 Task: Create a task  Implement a new cloud-based procurement management system for a company , assign it to team member softage.4@softage.net in the project ArtisanBridge and update the status of the task to  On Track  , set the priority of the task to Low
Action: Mouse moved to (66, 44)
Screenshot: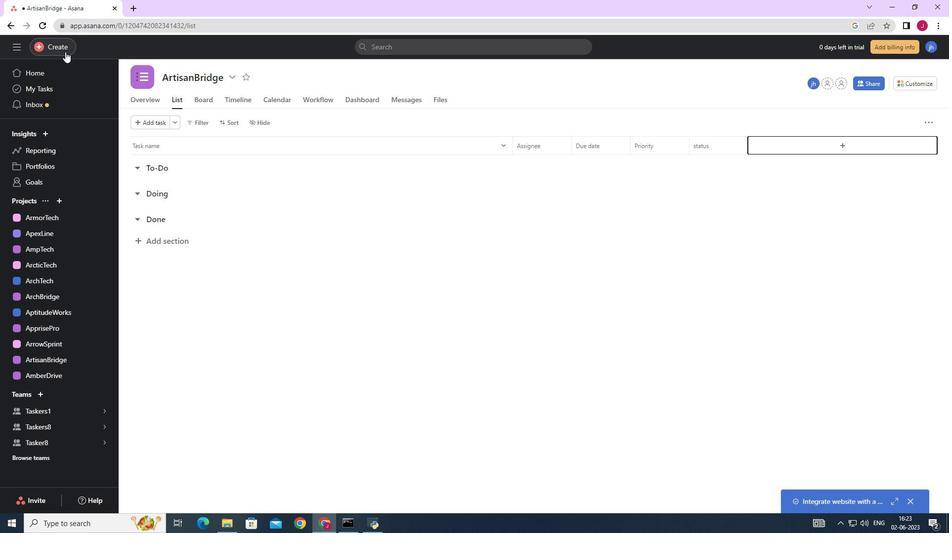 
Action: Mouse pressed left at (66, 44)
Screenshot: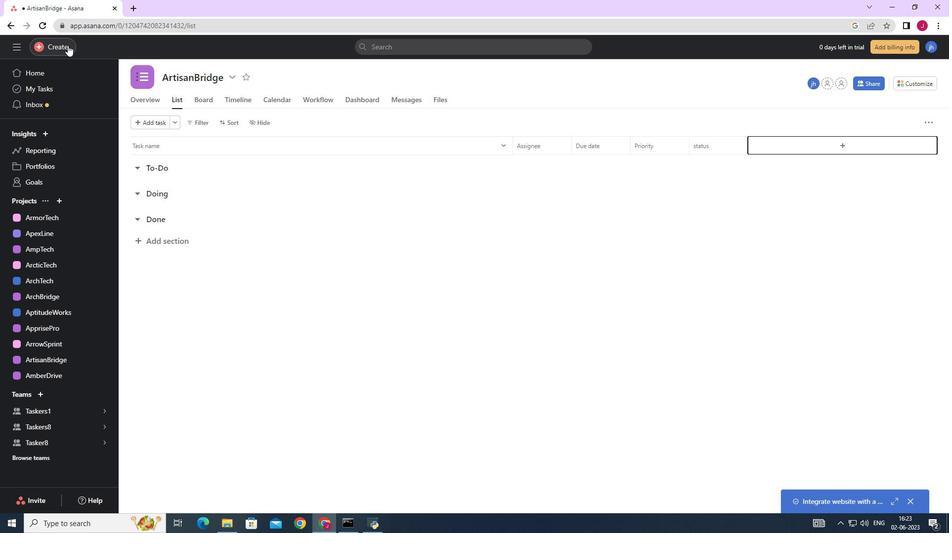 
Action: Mouse moved to (129, 53)
Screenshot: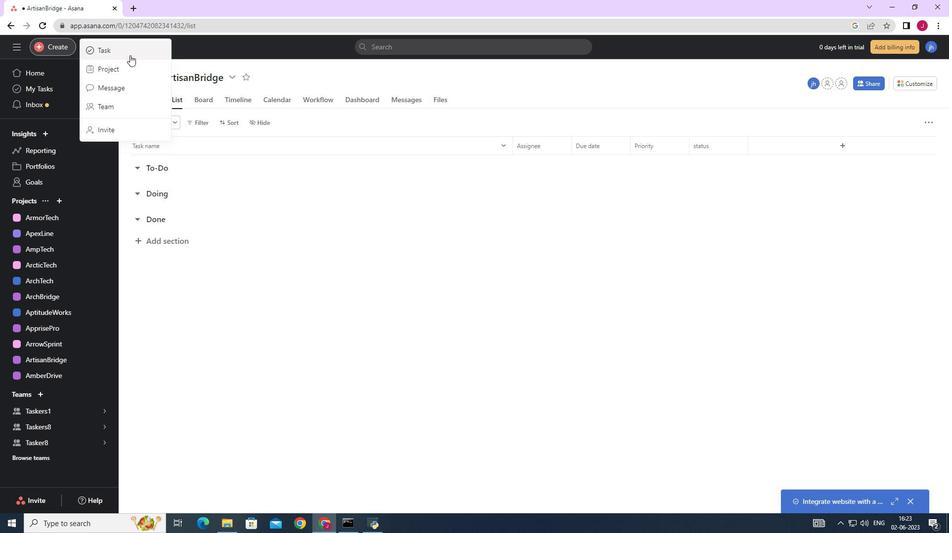 
Action: Mouse pressed left at (129, 53)
Screenshot: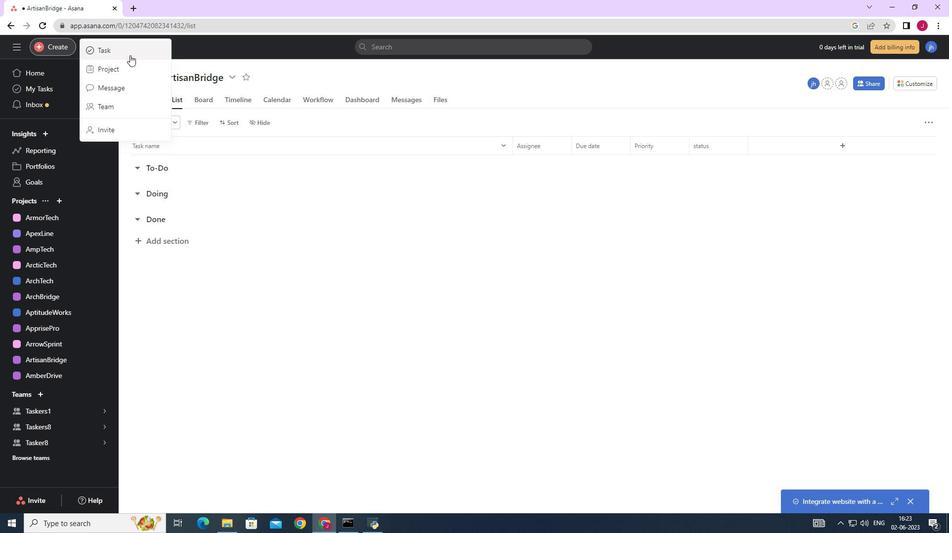 
Action: Mouse moved to (772, 325)
Screenshot: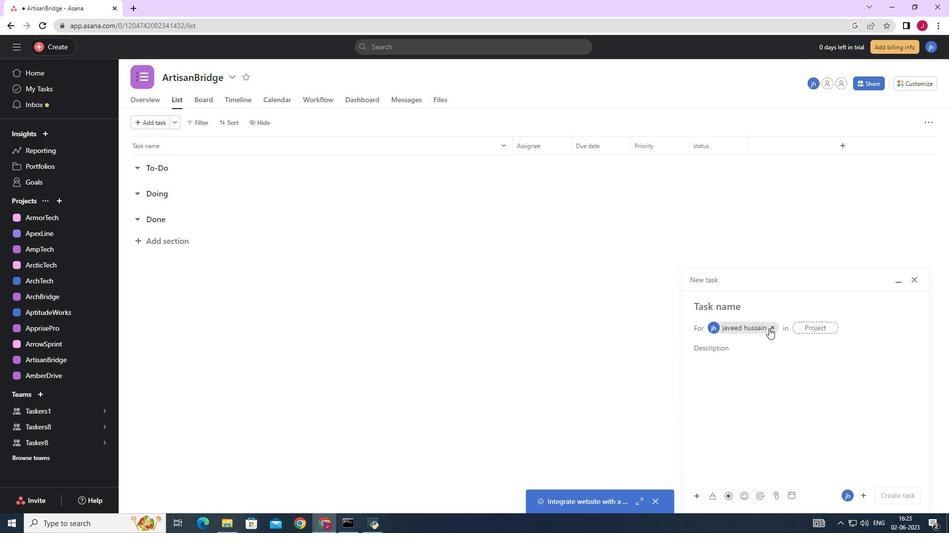 
Action: Mouse pressed left at (772, 325)
Screenshot: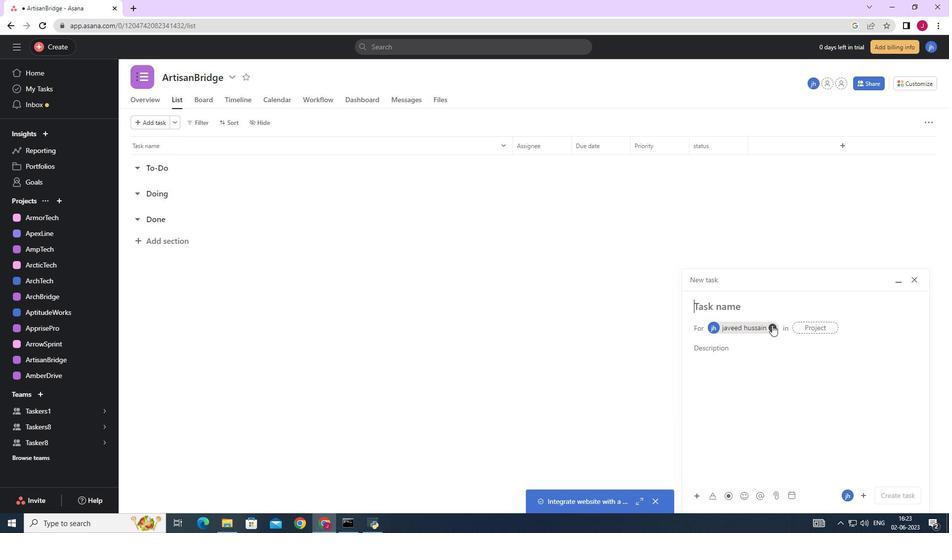 
Action: Mouse moved to (701, 306)
Screenshot: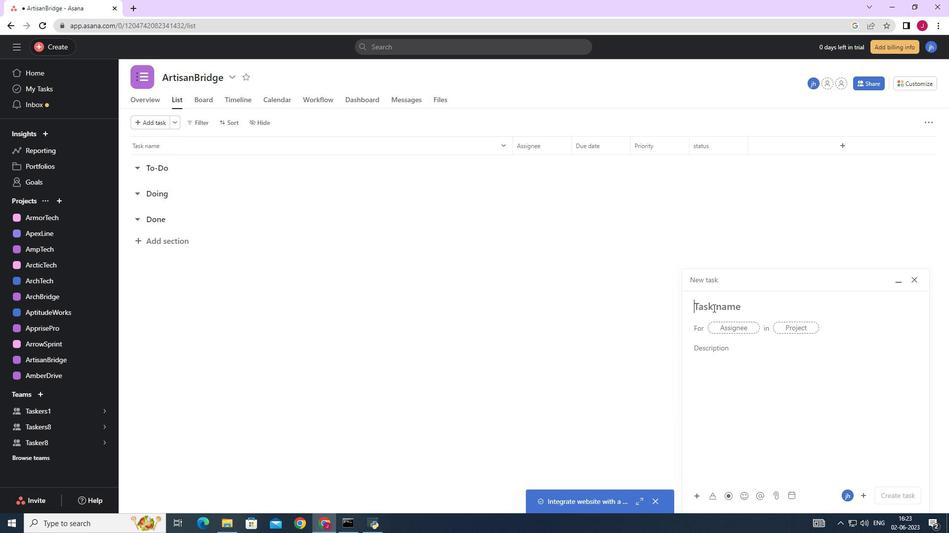 
Action: Mouse pressed left at (701, 306)
Screenshot: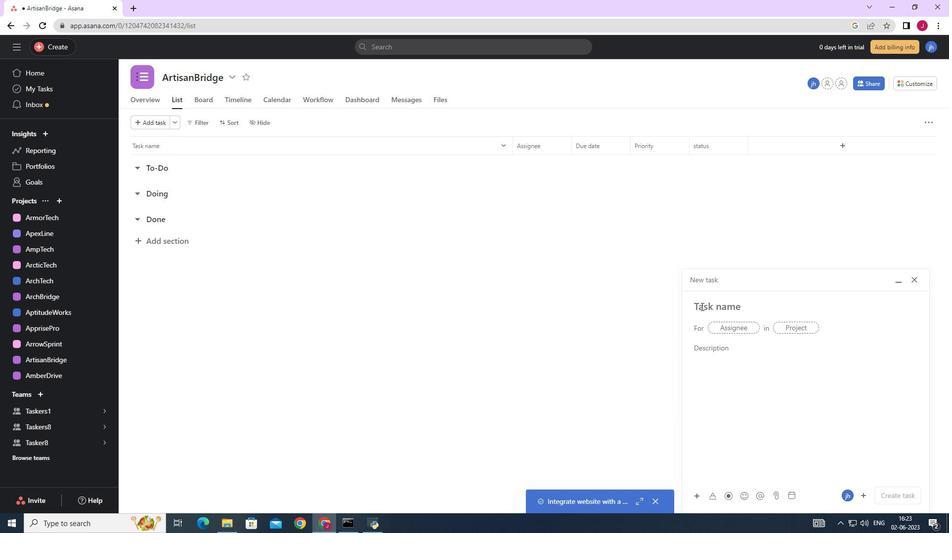 
Action: Key pressed <Key.caps_lock>I<Key.caps_lock>mplement<Key.space>a<Key.space>new<Key.space>cloud-bsed<Key.space><Key.backspace><Key.backspace><Key.backspace><Key.backspace>ased<Key.space>procurement<Key.space>management<Key.space>system<Key.space>for<Key.space>a<Key.space>comanay<Key.backspace><Key.backspace><Key.backspace><Key.backspace>pany<Key.space>
Screenshot: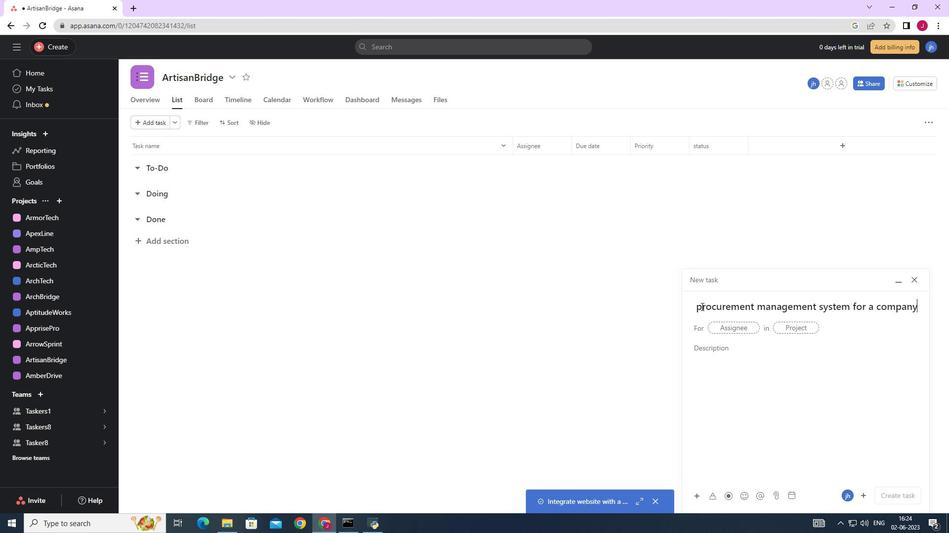 
Action: Mouse moved to (733, 327)
Screenshot: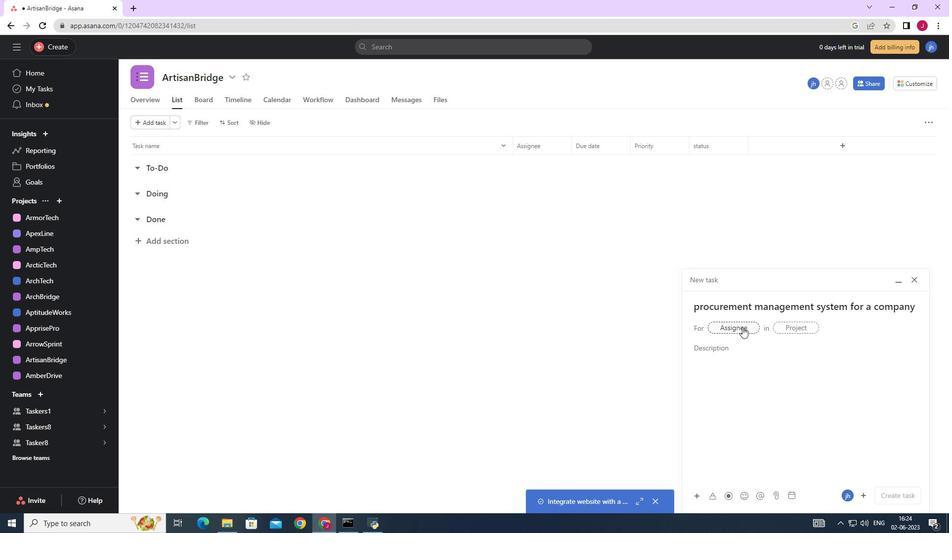 
Action: Mouse pressed left at (733, 327)
Screenshot: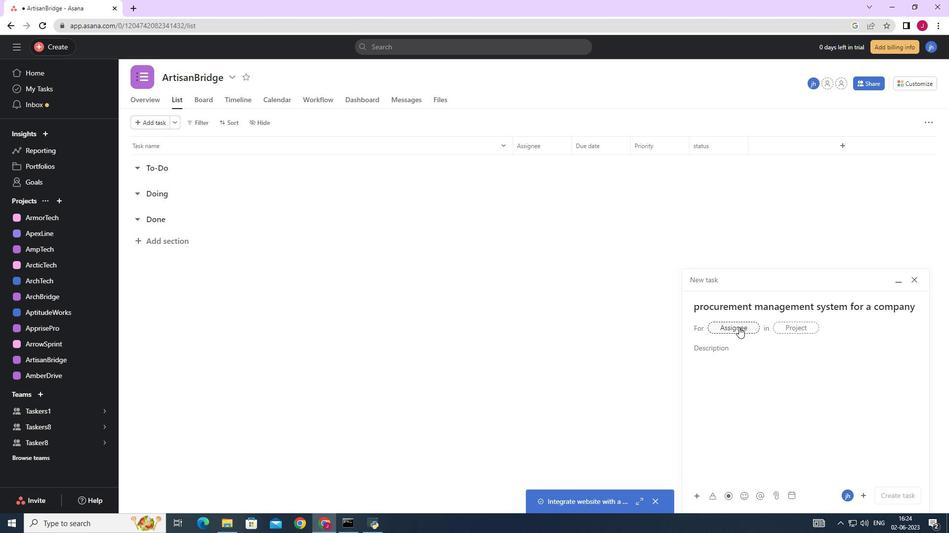 
Action: Mouse moved to (725, 327)
Screenshot: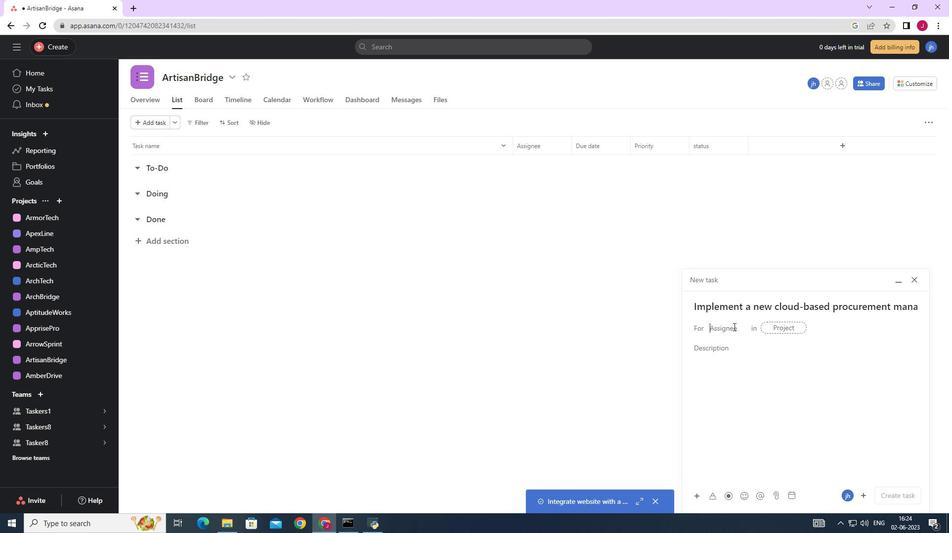 
Action: Key pressed softage.4
Screenshot: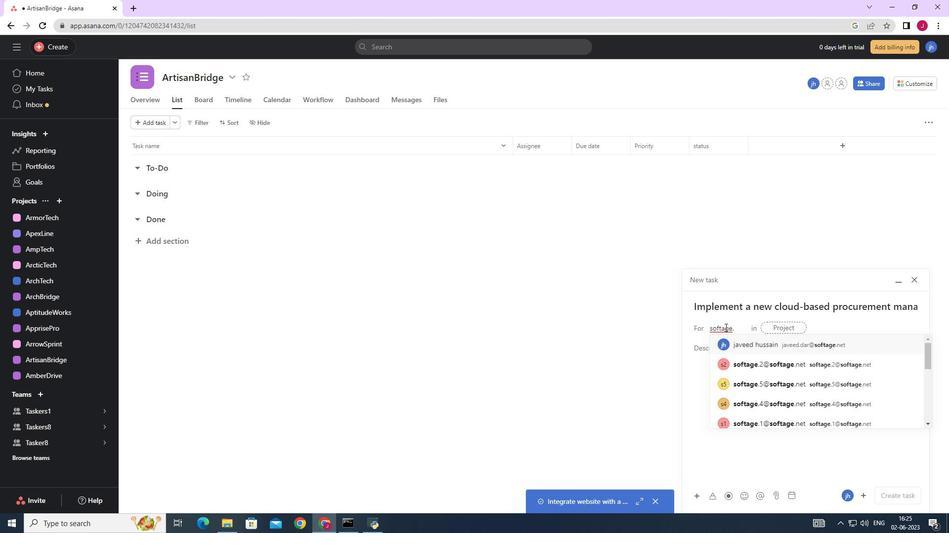 
Action: Mouse moved to (754, 342)
Screenshot: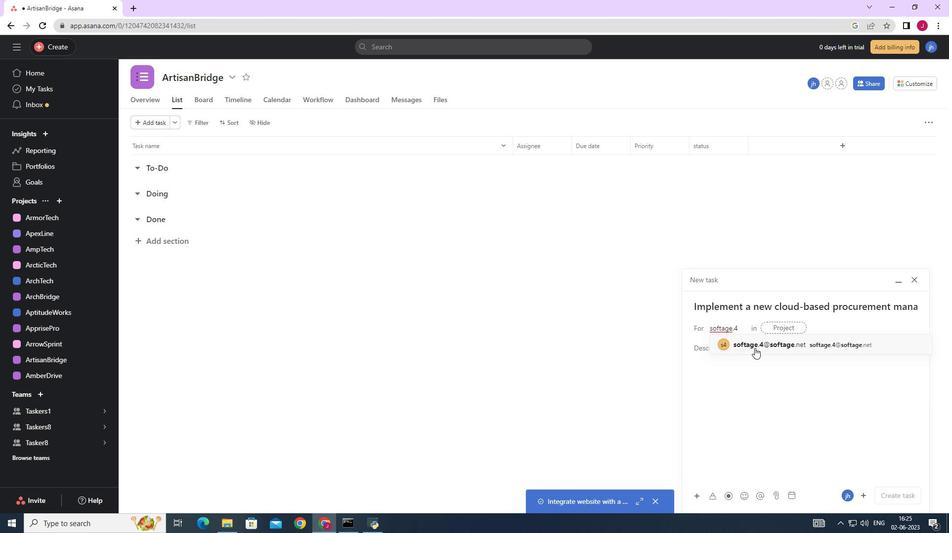 
Action: Mouse pressed left at (754, 342)
Screenshot: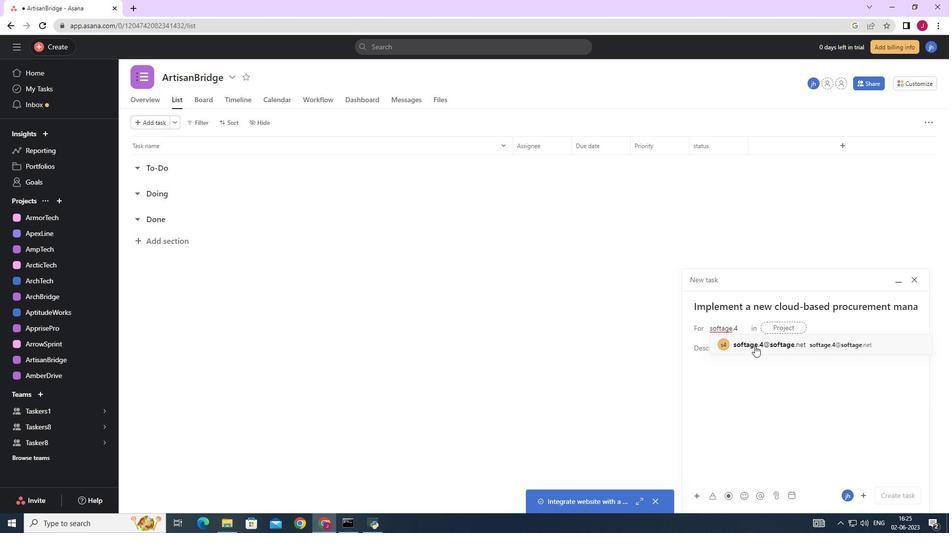 
Action: Mouse moved to (621, 342)
Screenshot: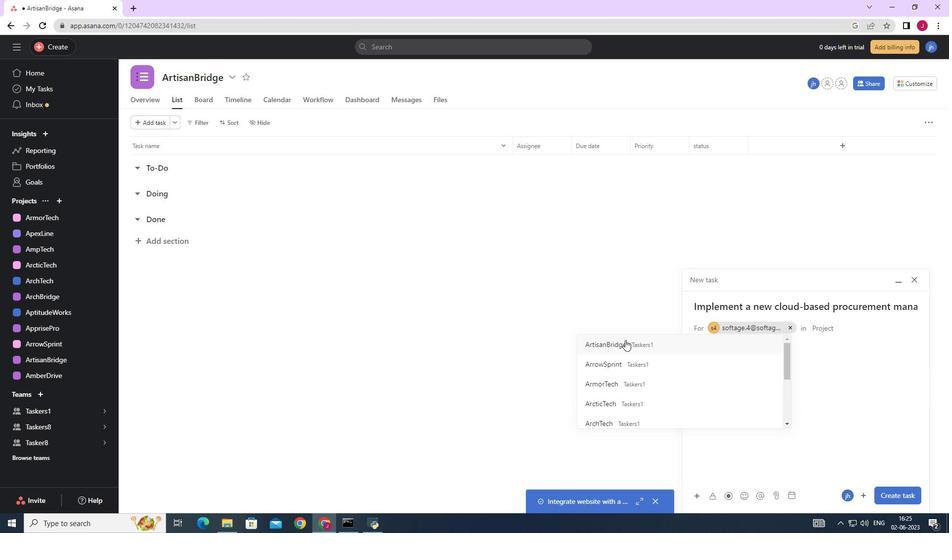 
Action: Mouse pressed left at (621, 342)
Screenshot: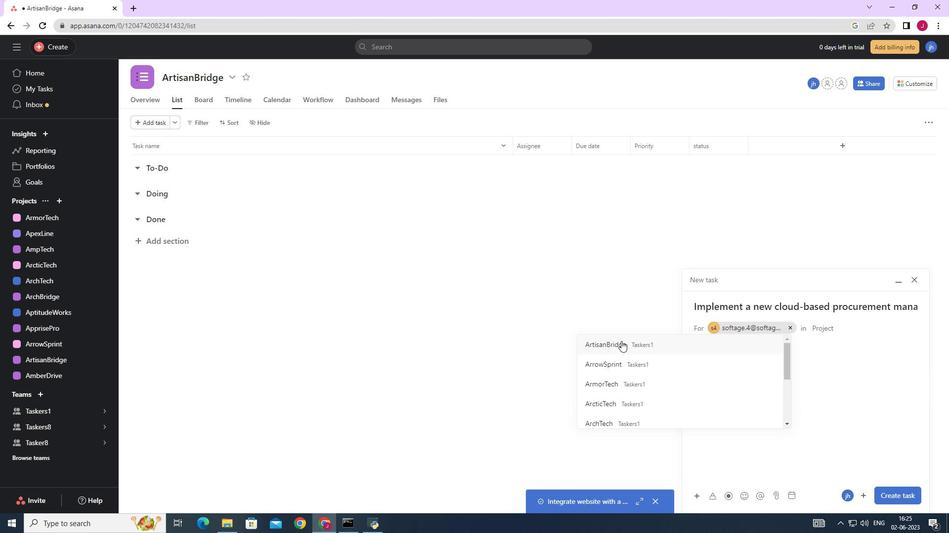 
Action: Mouse moved to (741, 355)
Screenshot: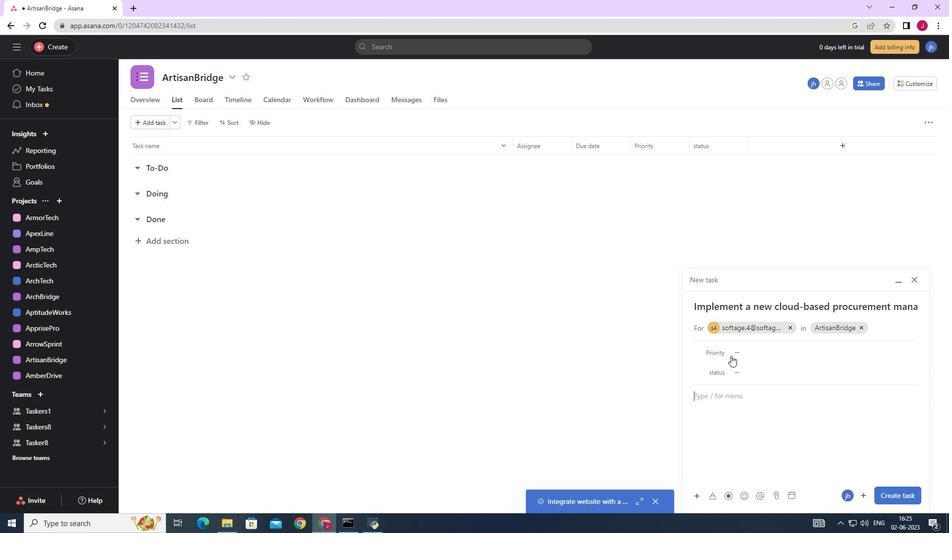 
Action: Mouse pressed left at (741, 355)
Screenshot: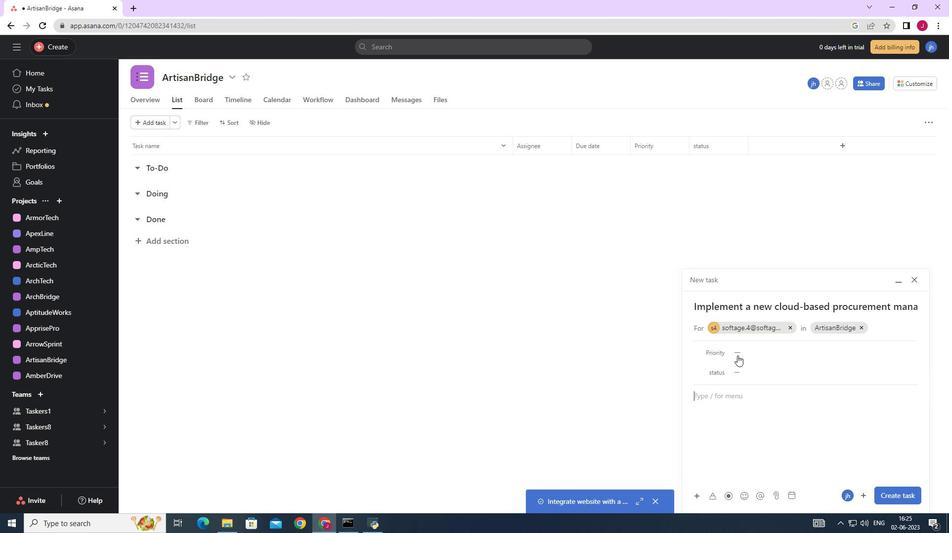 
Action: Mouse moved to (759, 423)
Screenshot: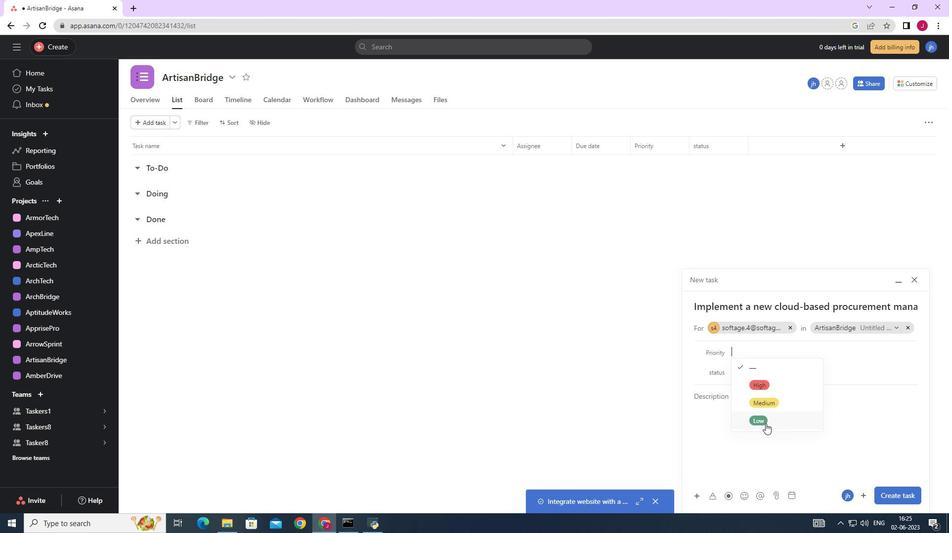 
Action: Mouse pressed left at (759, 423)
Screenshot: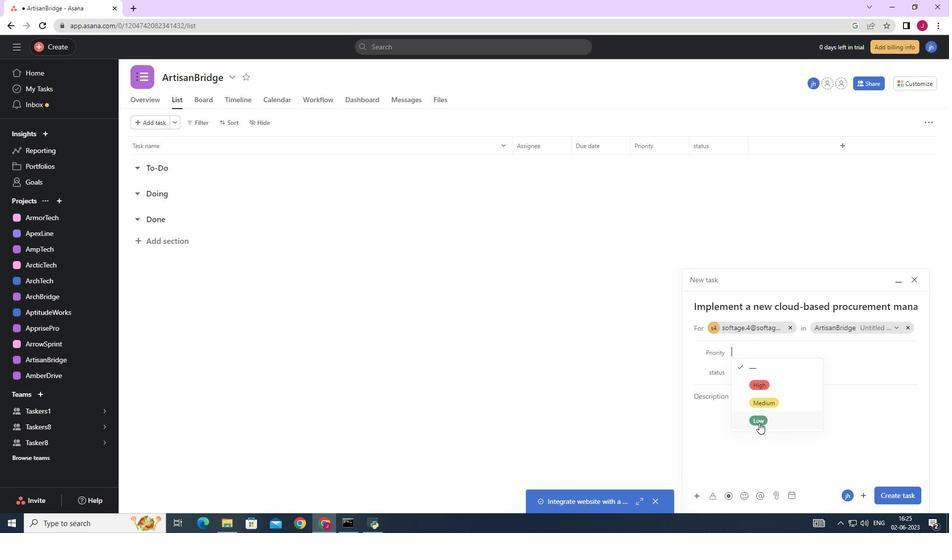 
Action: Mouse moved to (747, 367)
Screenshot: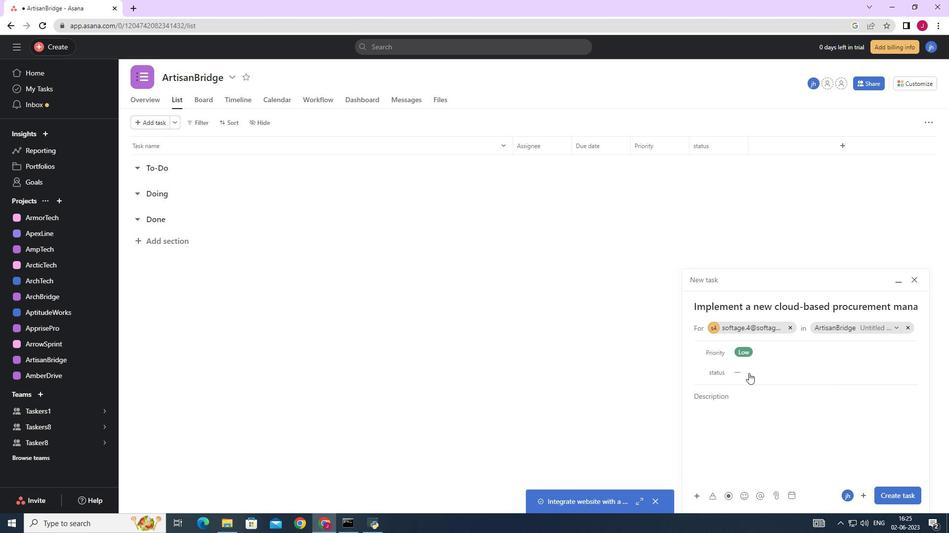 
Action: Mouse pressed left at (747, 367)
Screenshot: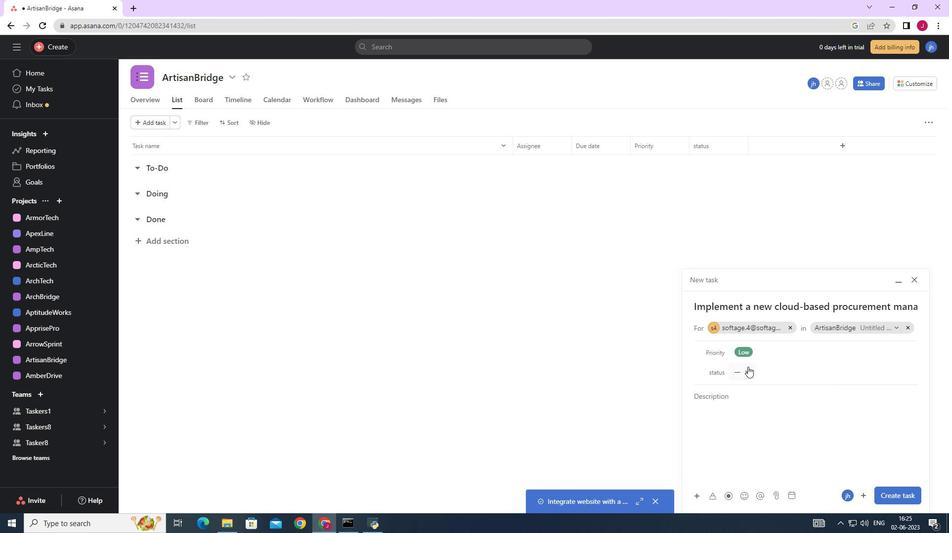 
Action: Mouse moved to (770, 403)
Screenshot: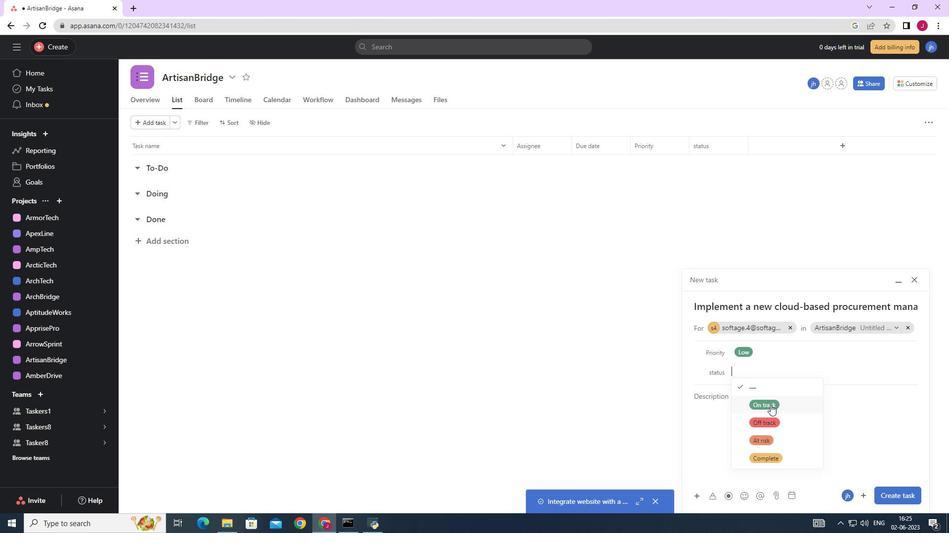 
Action: Mouse pressed left at (770, 403)
Screenshot: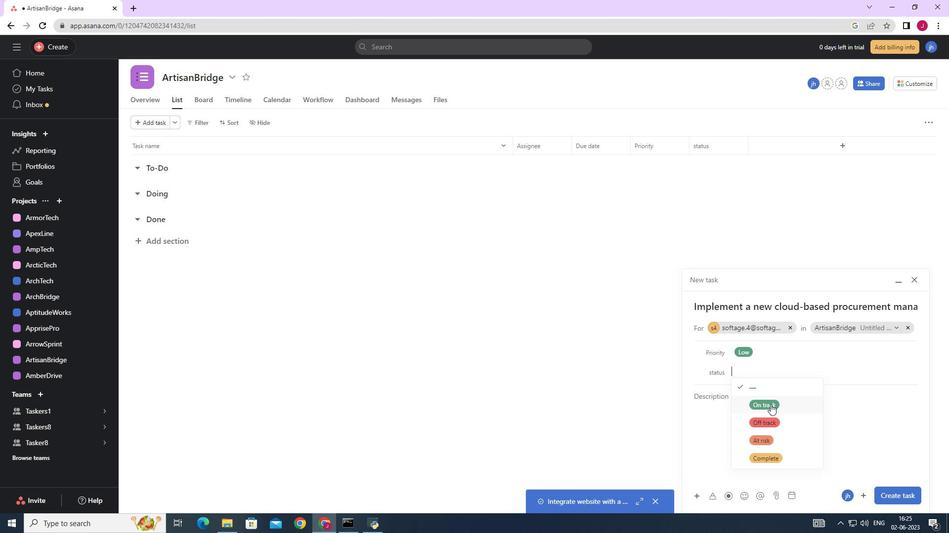 
Action: Mouse moved to (892, 493)
Screenshot: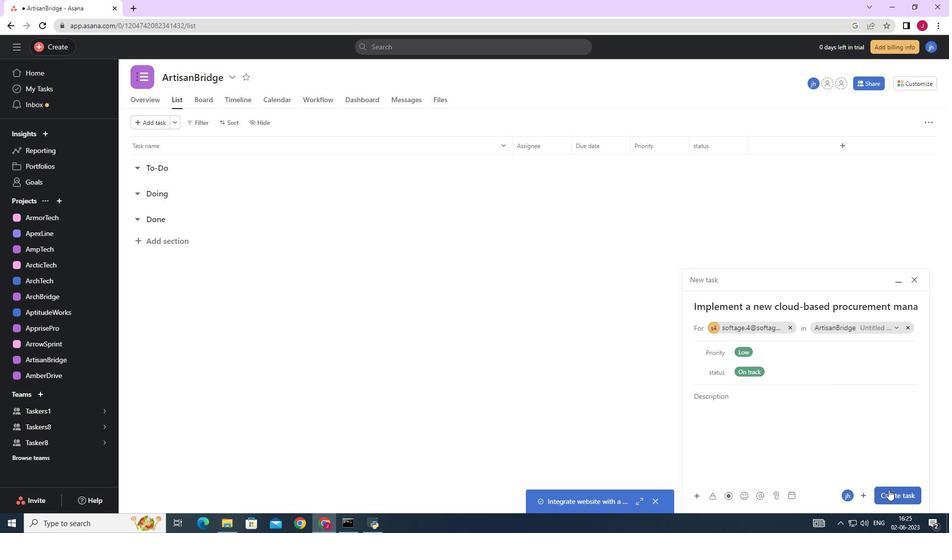 
Action: Mouse pressed left at (892, 493)
Screenshot: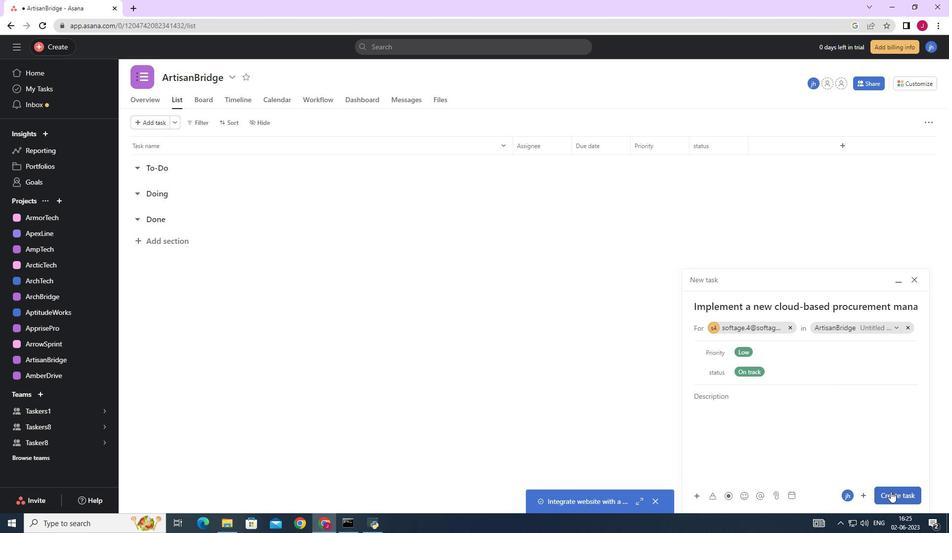 
Action: Mouse moved to (887, 492)
Screenshot: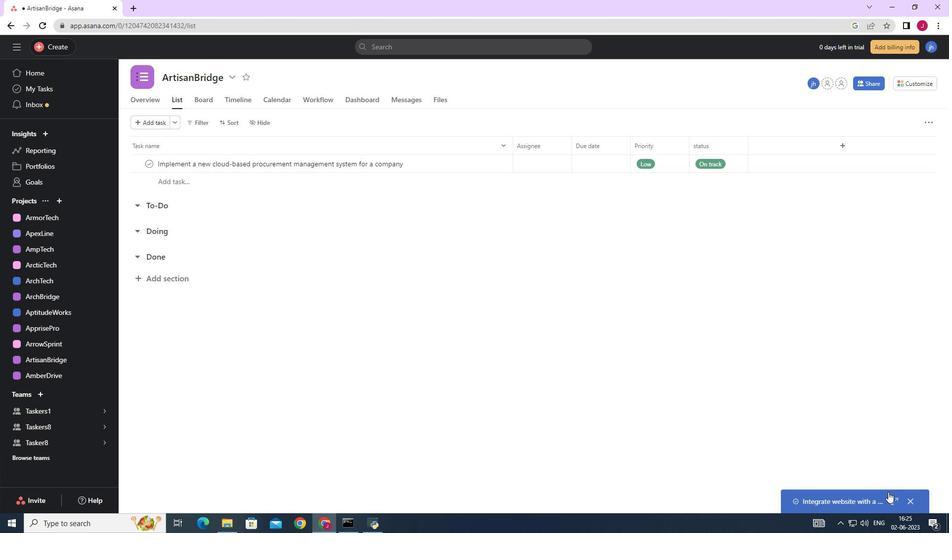 
